 Task: Insert the link "www.facebook.com" at the top of the page.
Action: Mouse moved to (50, 174)
Screenshot: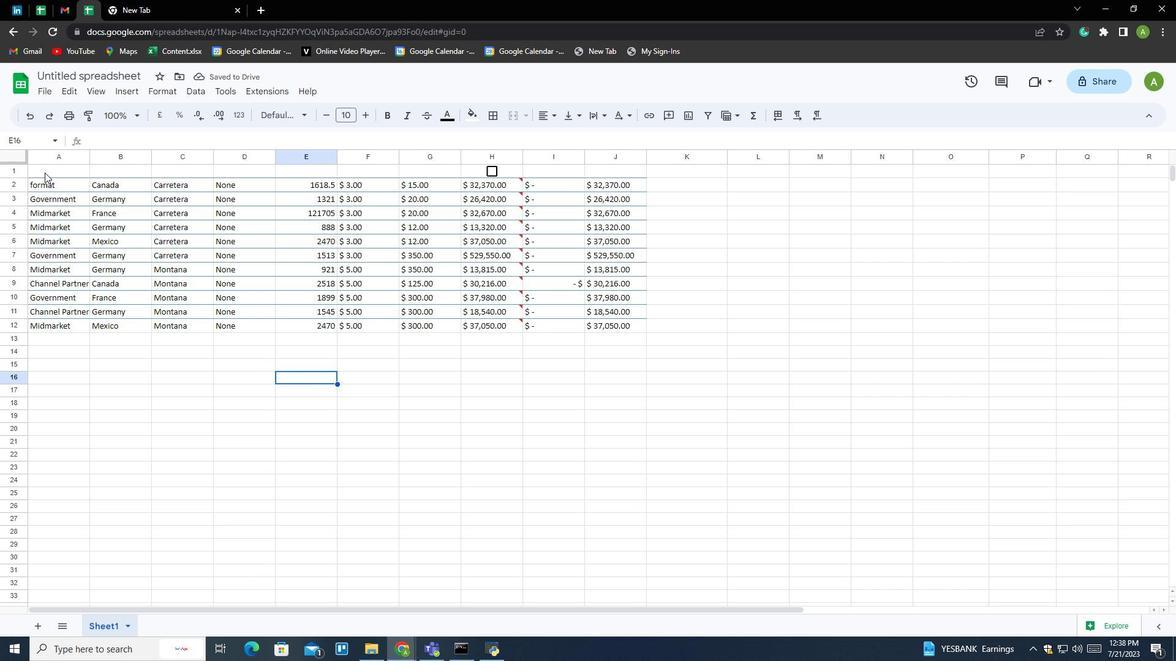 
Action: Mouse pressed left at (50, 174)
Screenshot: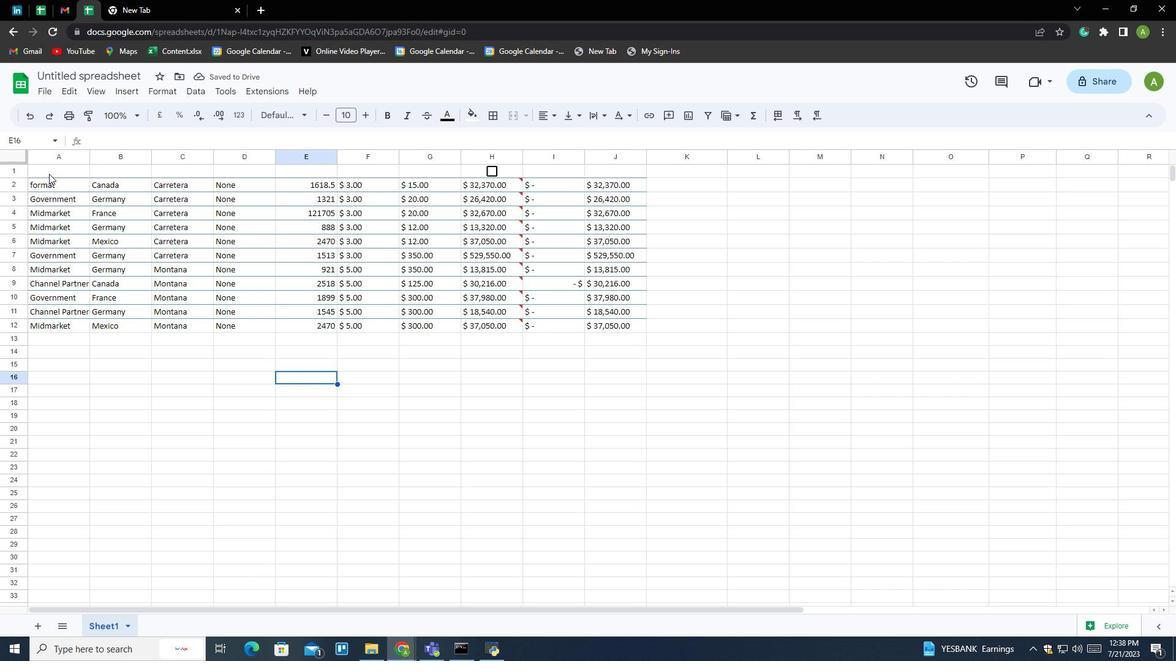 
Action: Mouse moved to (650, 112)
Screenshot: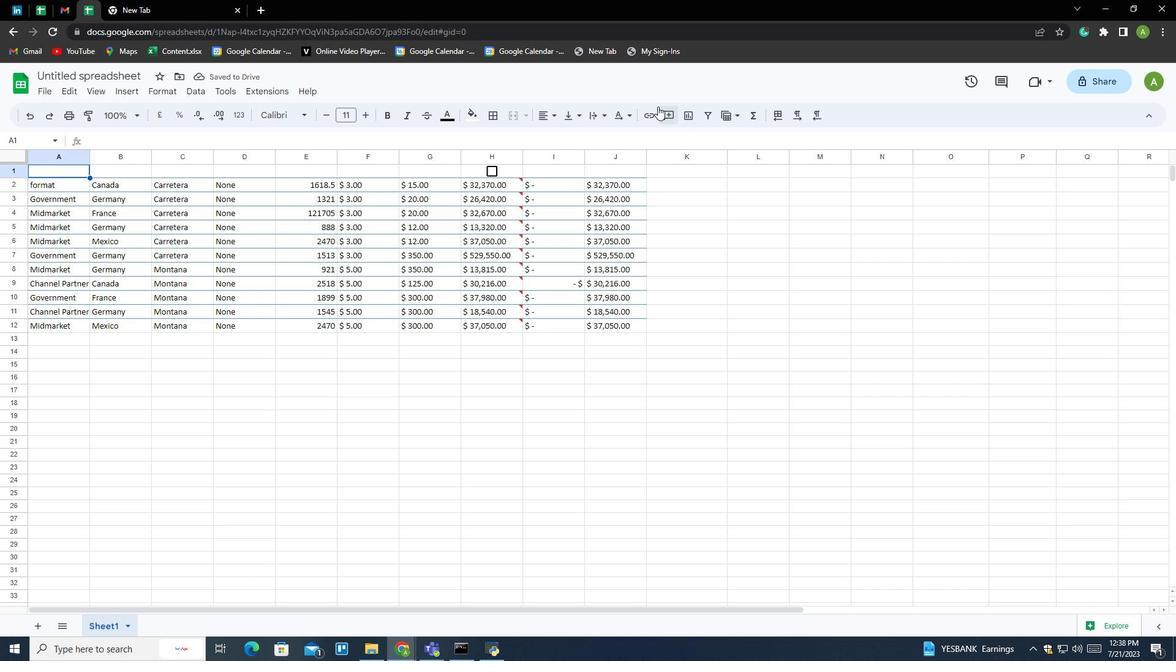 
Action: Mouse pressed left at (650, 112)
Screenshot: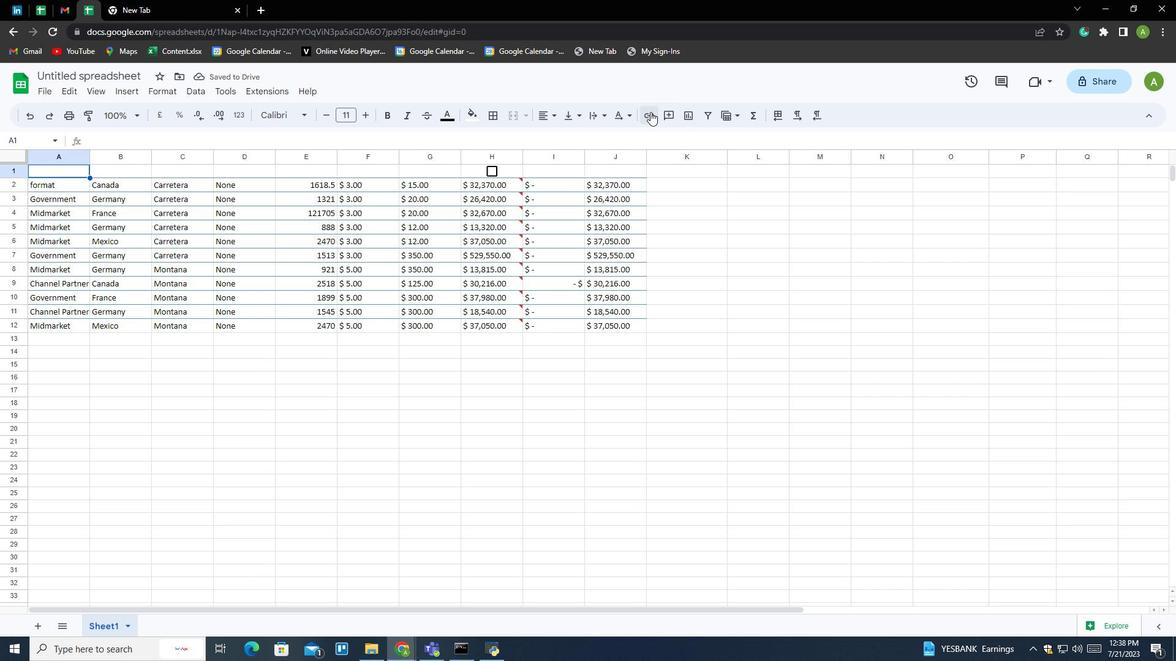 
Action: Mouse moved to (144, 238)
Screenshot: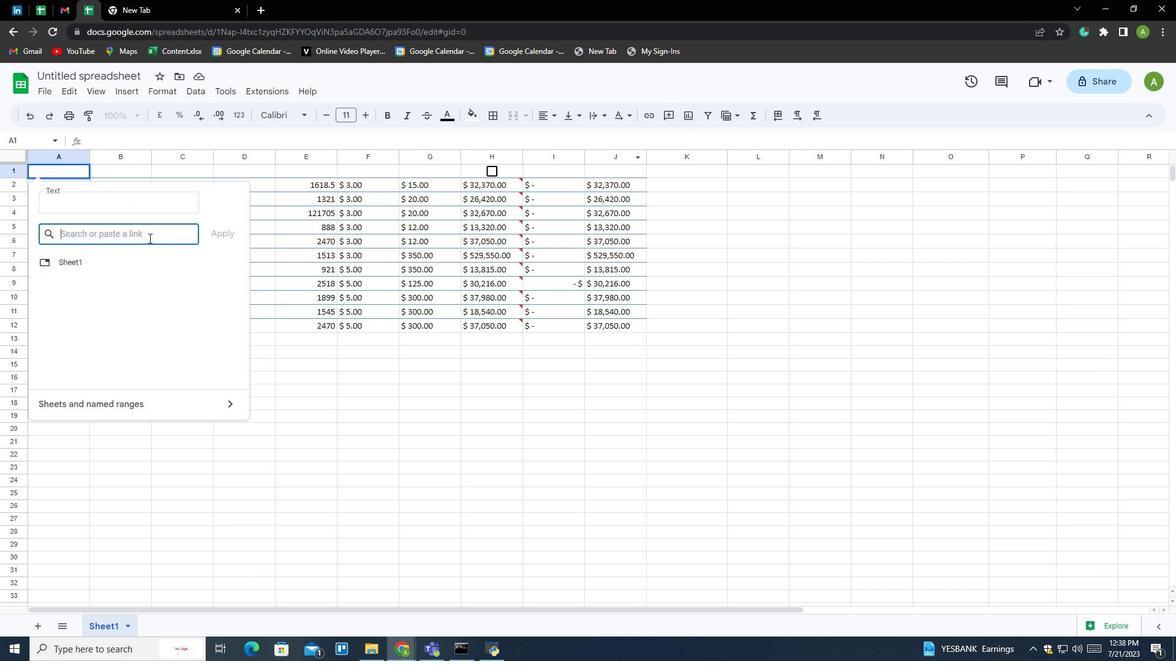 
Action: Key pressed www.facebook.com<Key.enter>
Screenshot: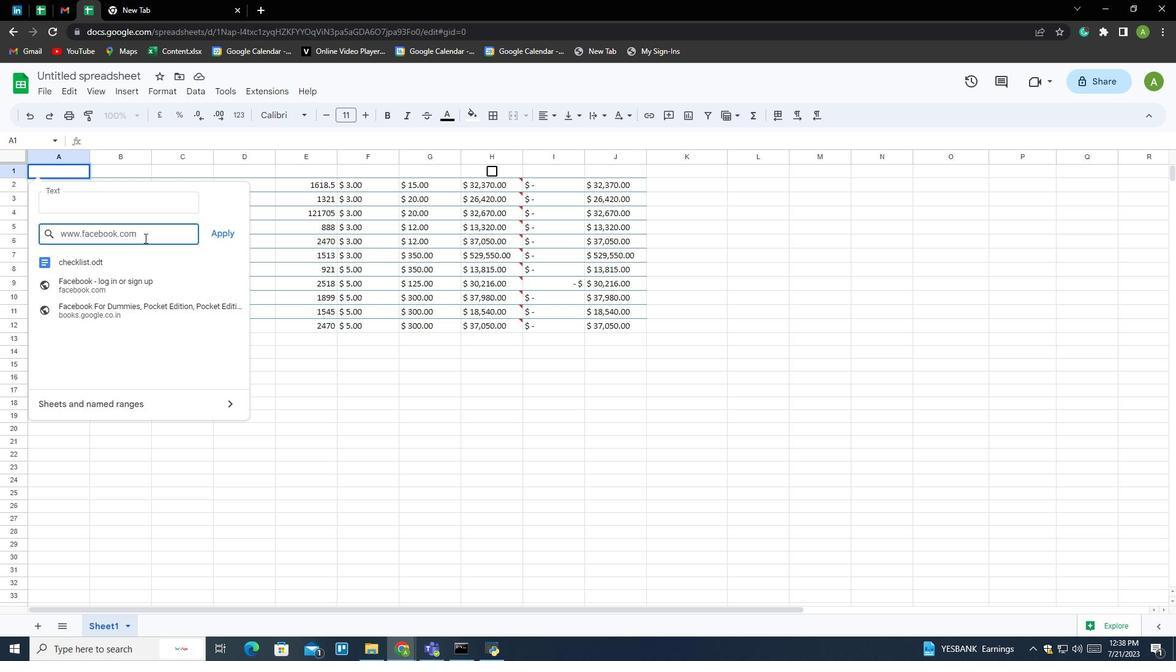 
Action: Mouse moved to (381, 411)
Screenshot: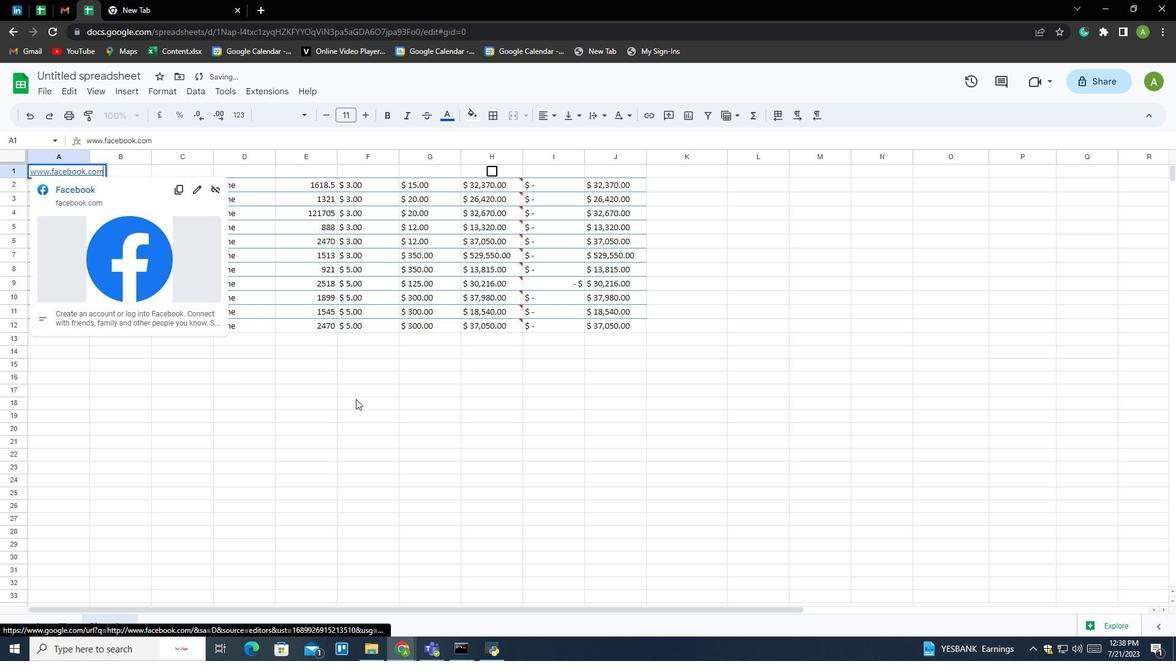 
